 Task: Open the email from Amit Sharma and download the attached Excel file.
Action: Mouse moved to (234, 38)
Screenshot: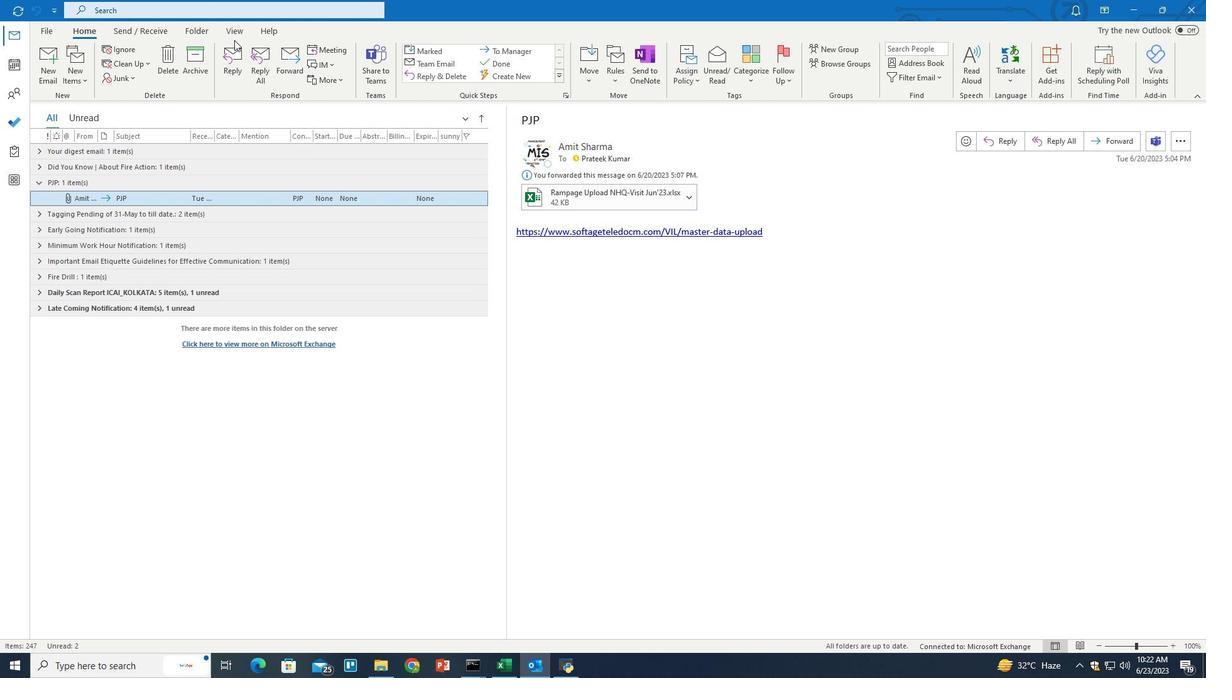 
Action: Mouse pressed left at (234, 38)
Screenshot: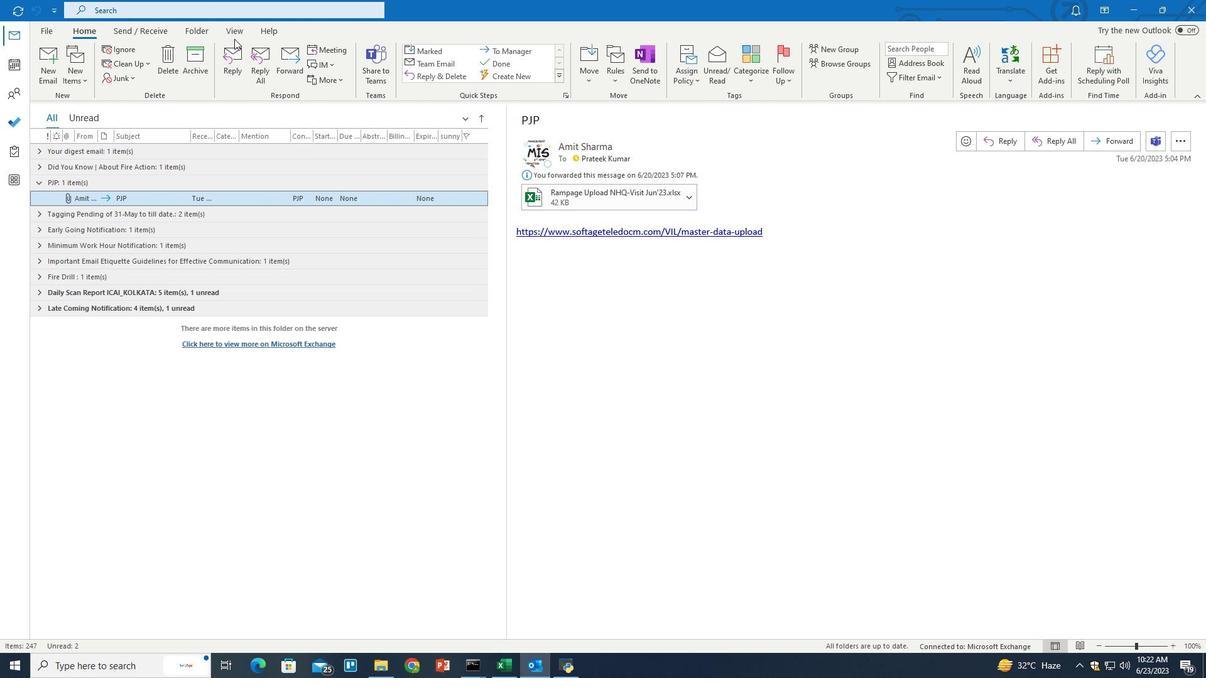 
Action: Mouse moved to (236, 36)
Screenshot: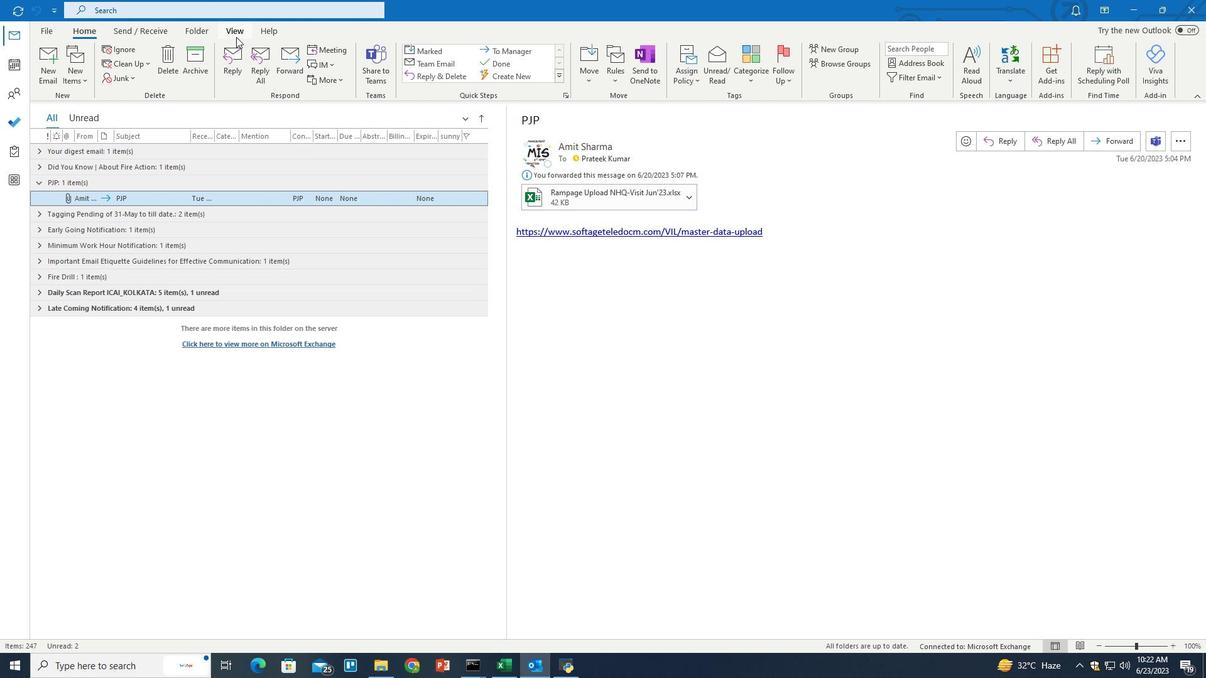 
Action: Mouse pressed left at (236, 36)
Screenshot: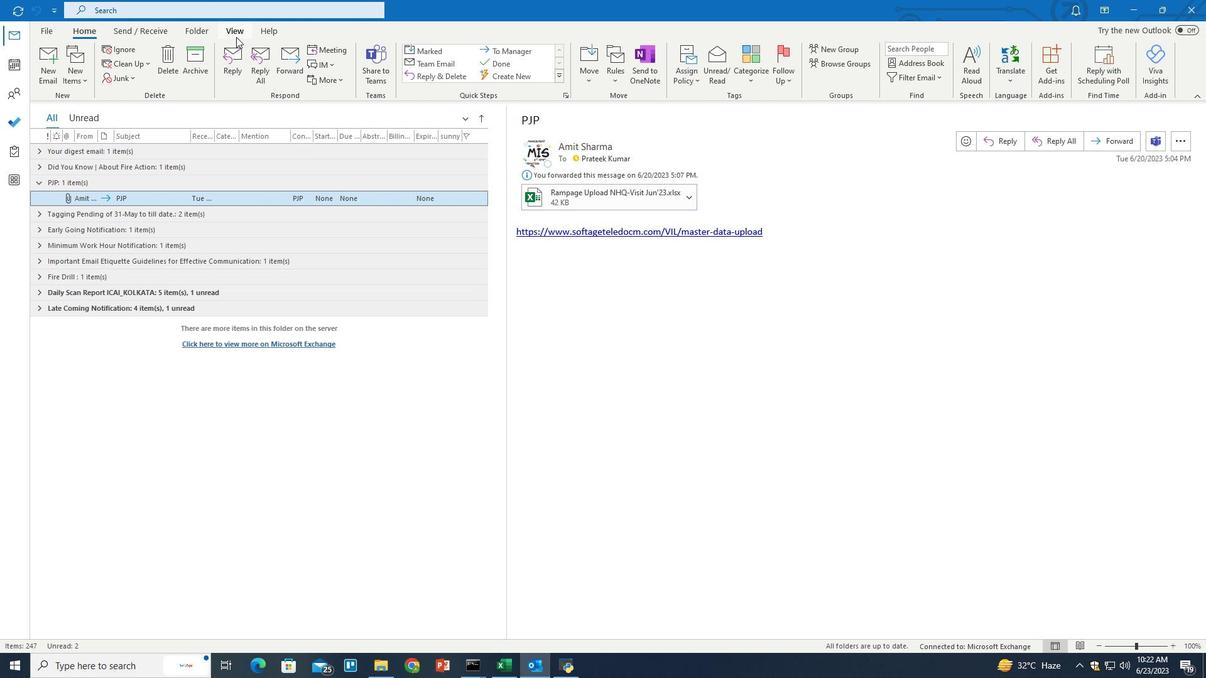 
Action: Mouse moved to (1083, 72)
Screenshot: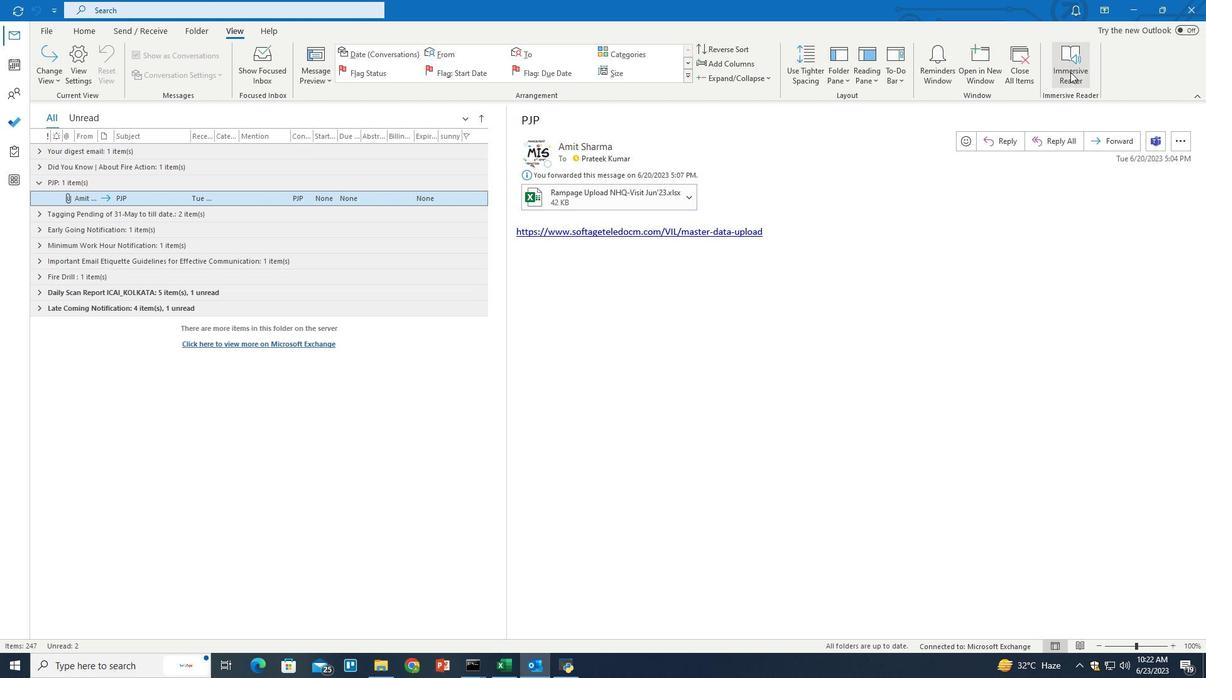 
Action: Mouse pressed left at (1083, 72)
Screenshot: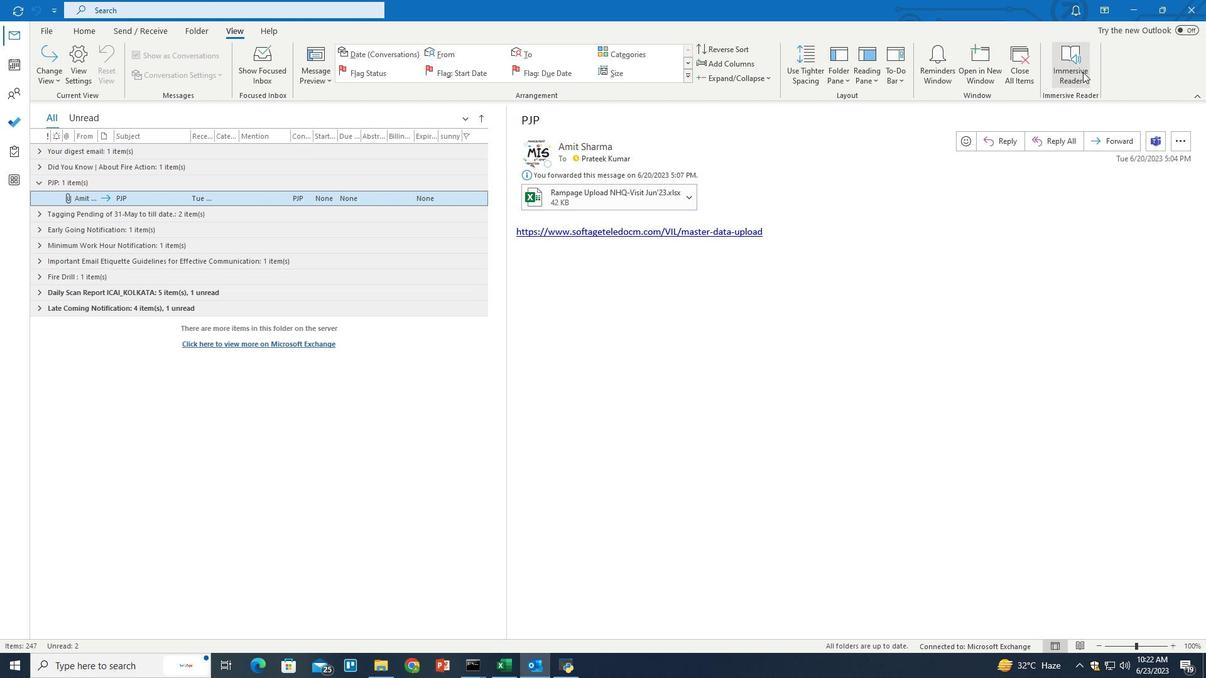 
Action: Mouse moved to (112, 74)
Screenshot: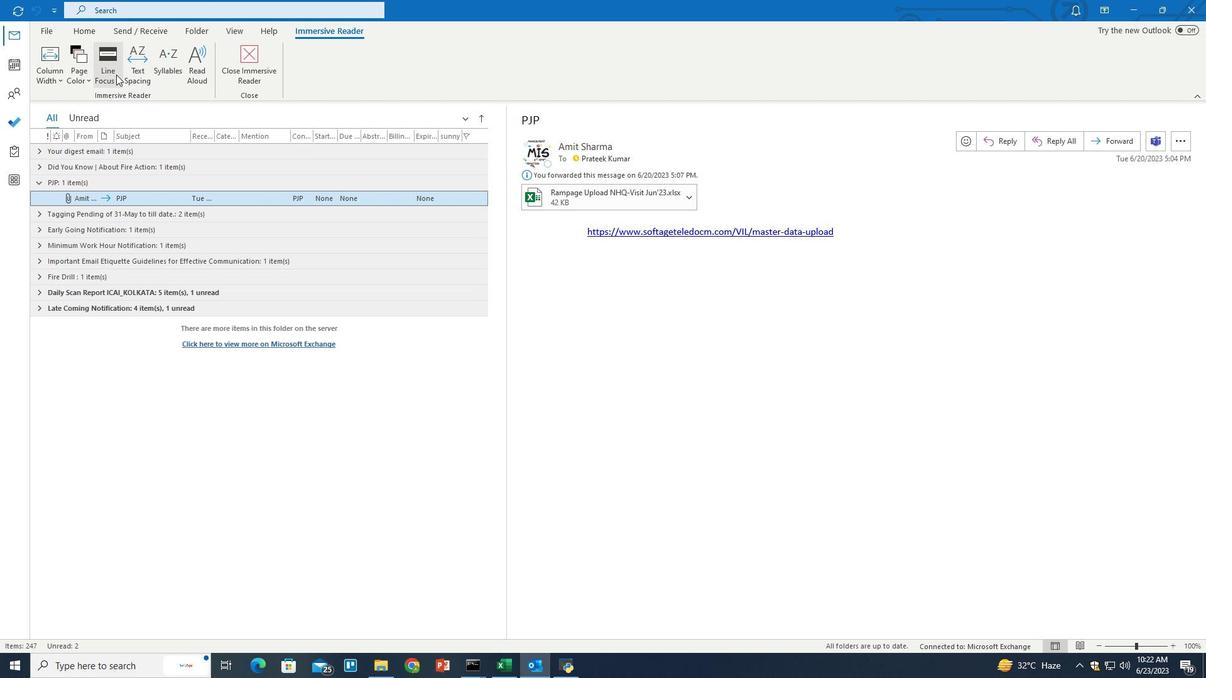 
Action: Mouse pressed left at (112, 74)
Screenshot: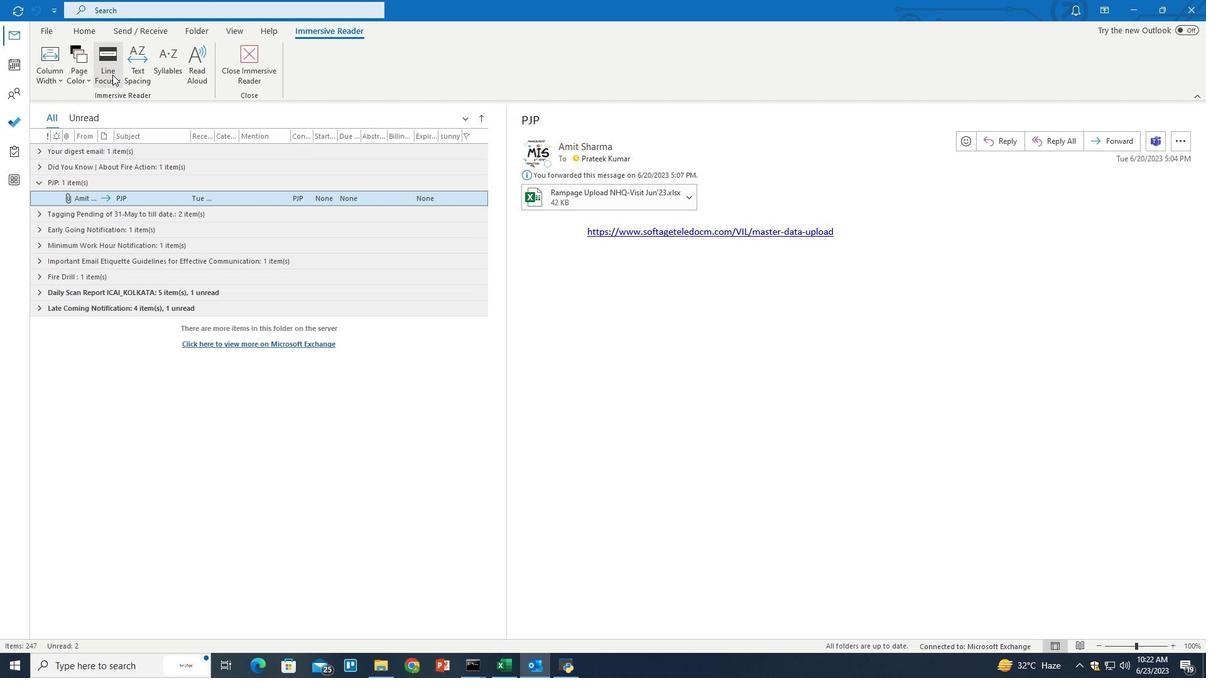 
Action: Mouse moved to (143, 139)
Screenshot: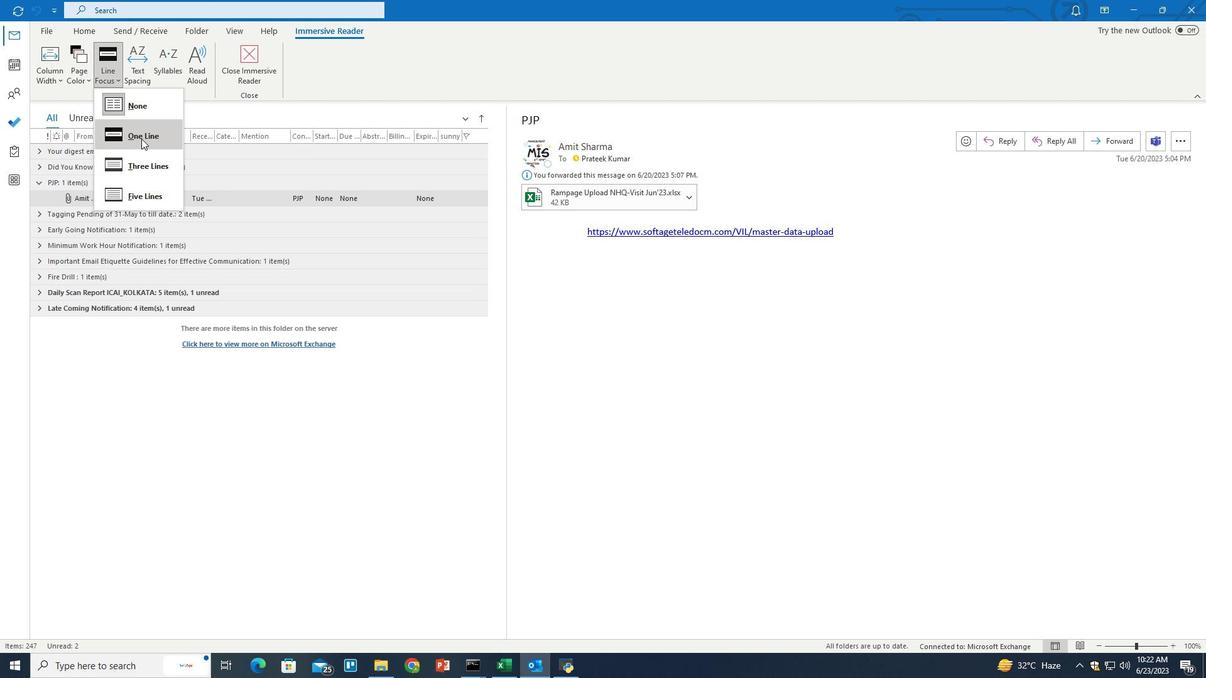 
Action: Mouse pressed left at (143, 139)
Screenshot: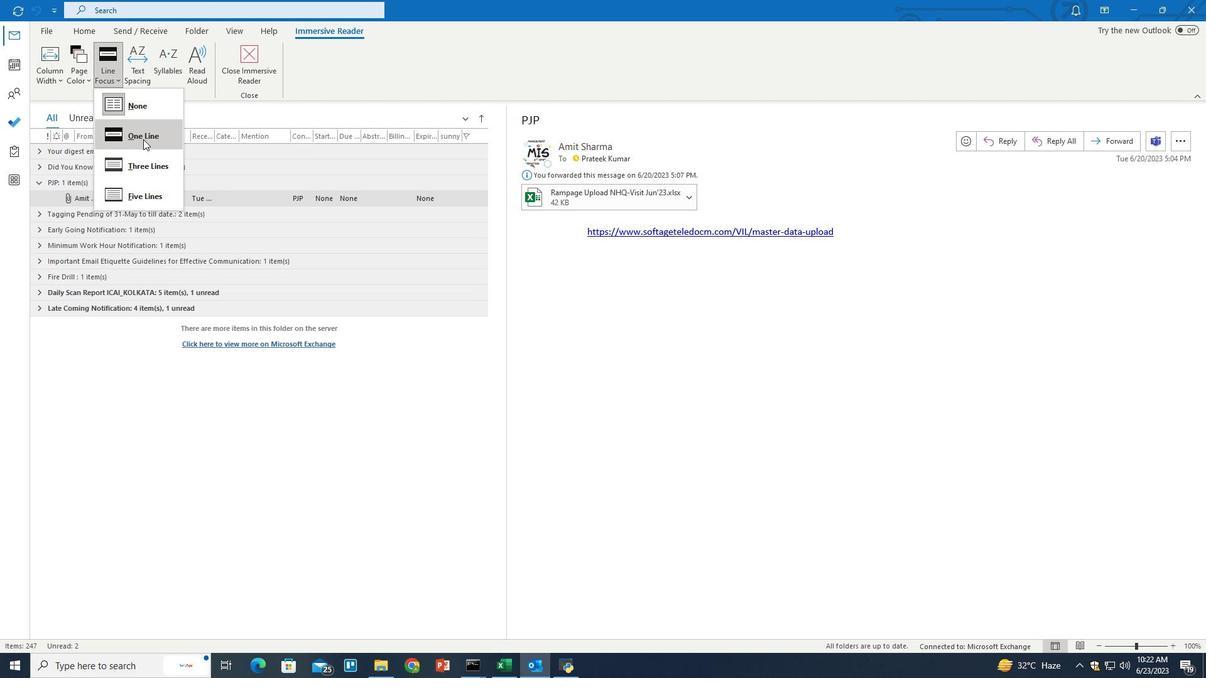 
Action: Mouse moved to (143, 139)
Screenshot: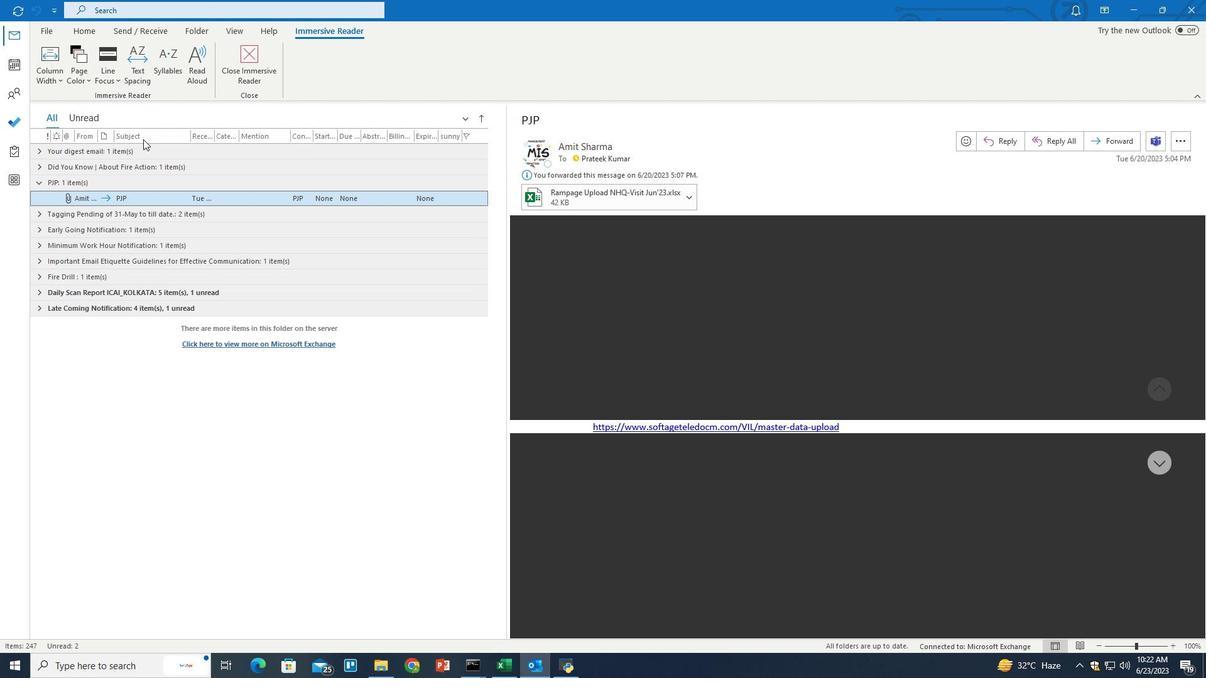
